 Task: Add Odyssey Traditional Greek Style Feta Cheese Chunk to the cart.
Action: Mouse pressed left at (24, 78)
Screenshot: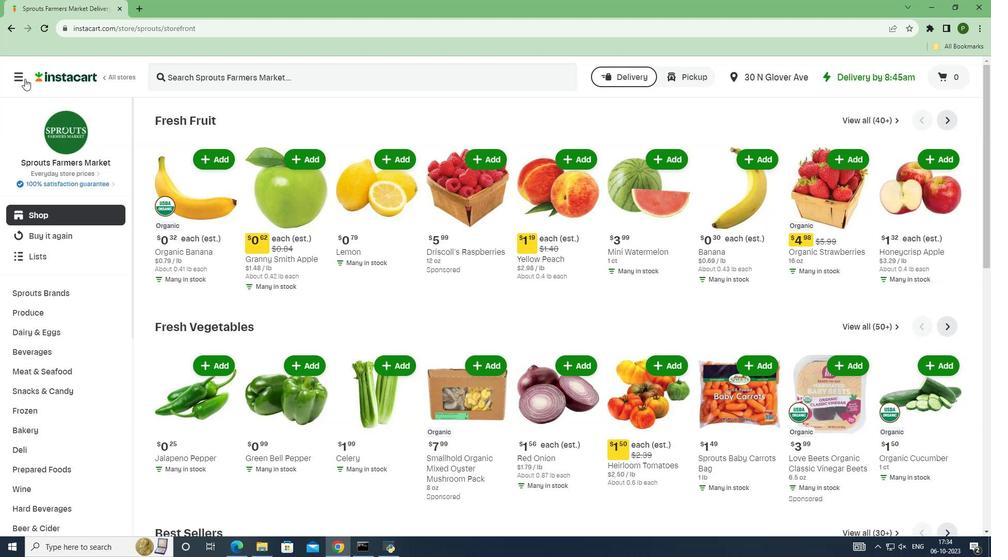 
Action: Mouse moved to (66, 267)
Screenshot: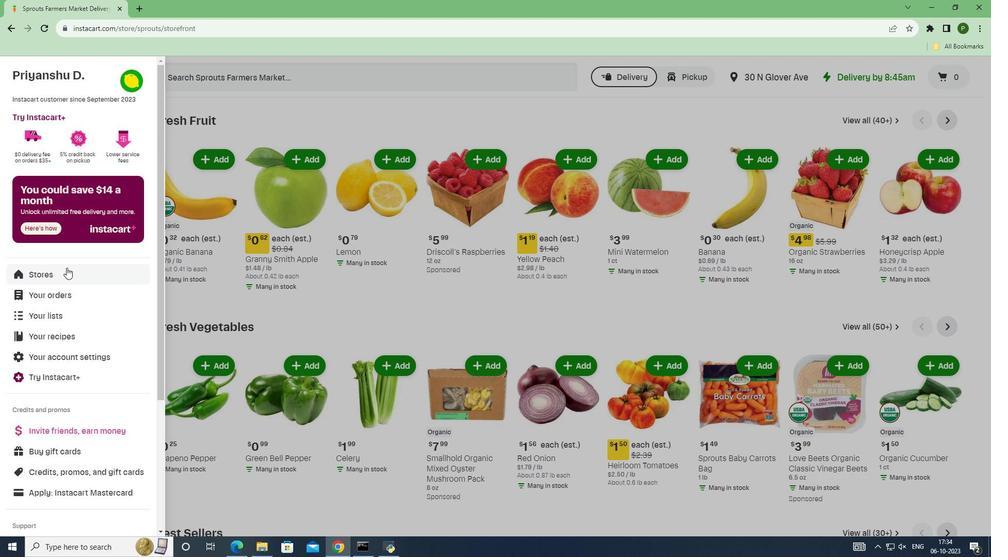 
Action: Mouse pressed left at (66, 267)
Screenshot: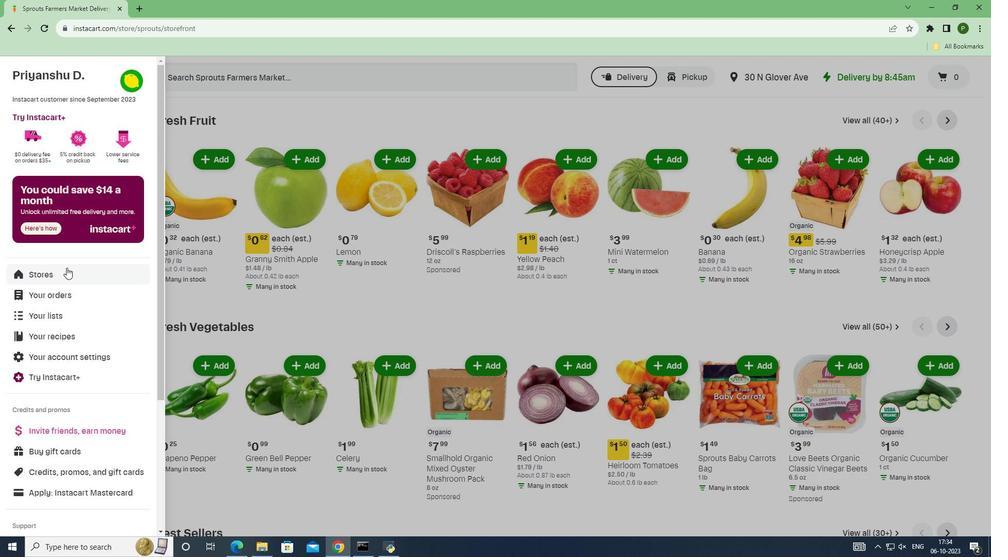 
Action: Mouse moved to (240, 108)
Screenshot: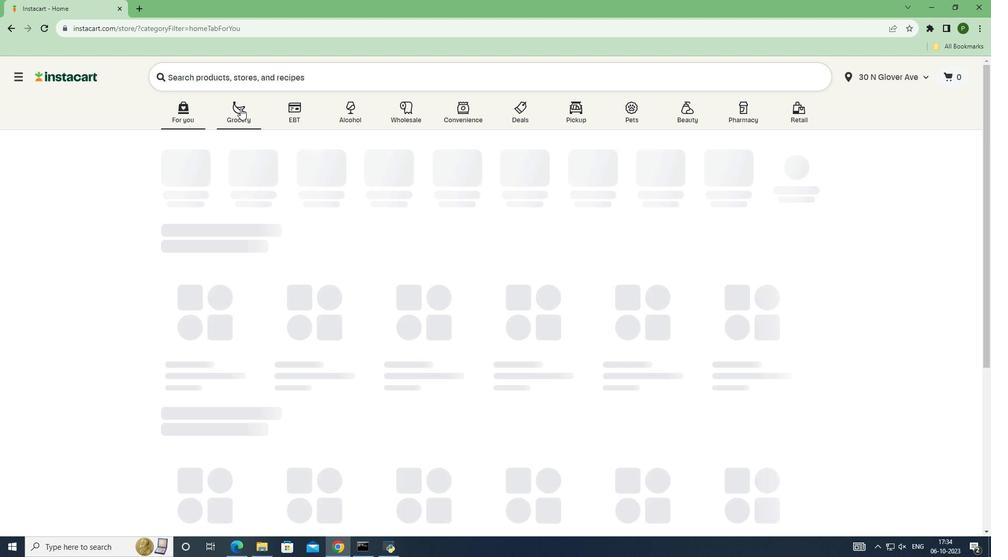
Action: Mouse pressed left at (240, 108)
Screenshot: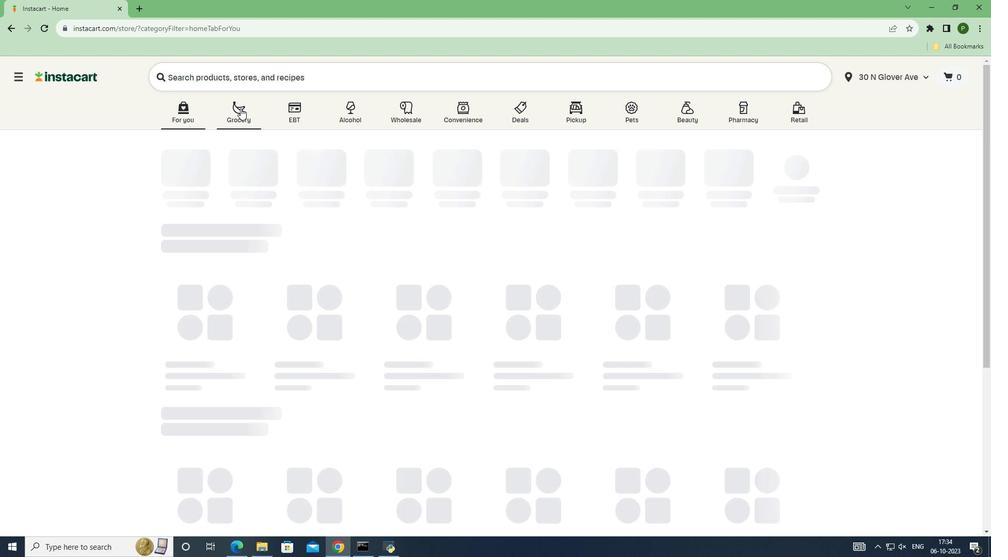 
Action: Mouse moved to (676, 251)
Screenshot: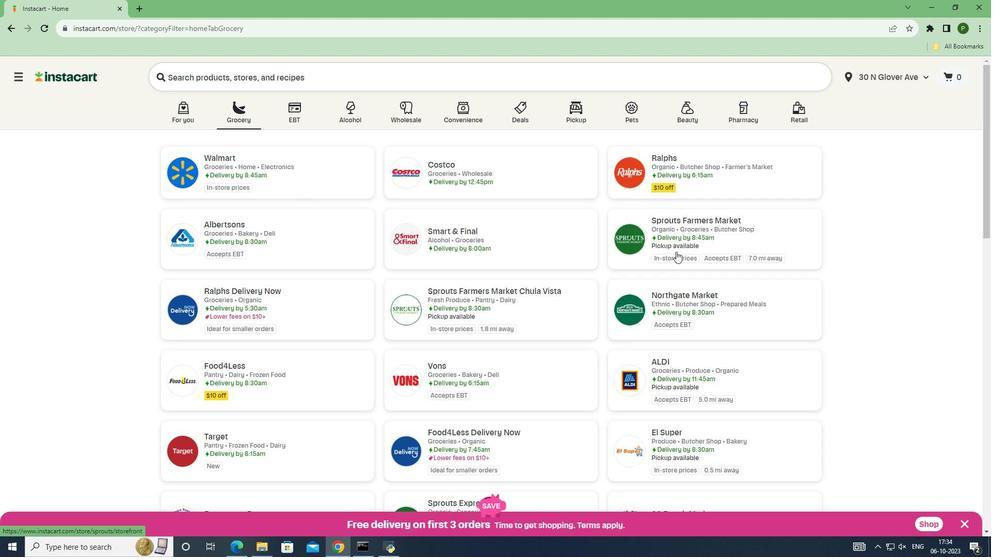 
Action: Mouse pressed left at (676, 251)
Screenshot: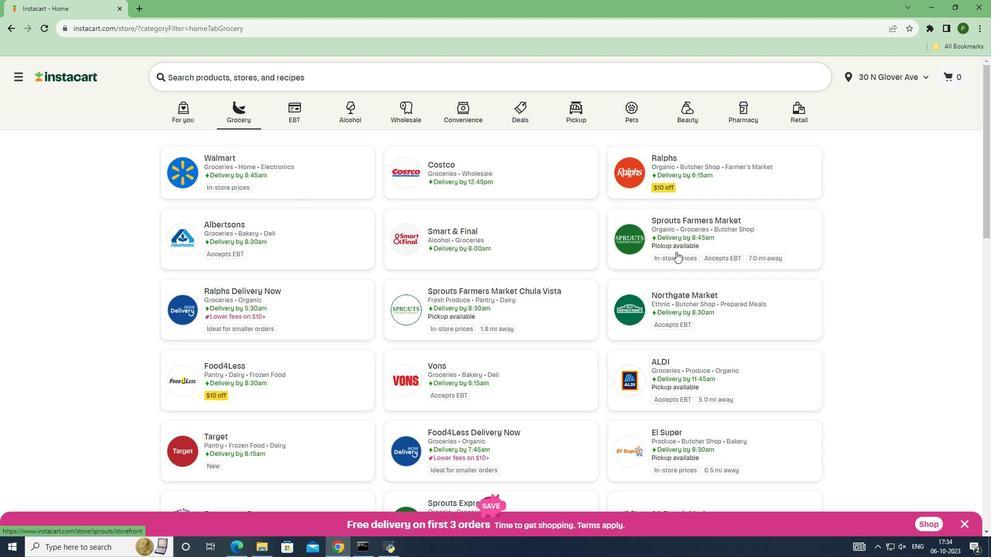 
Action: Mouse moved to (77, 338)
Screenshot: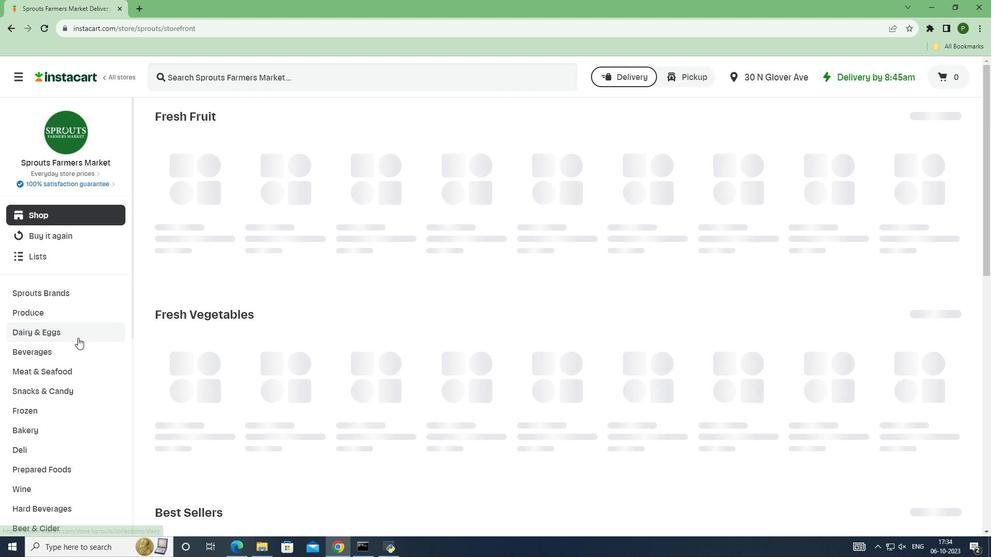 
Action: Mouse pressed left at (77, 338)
Screenshot: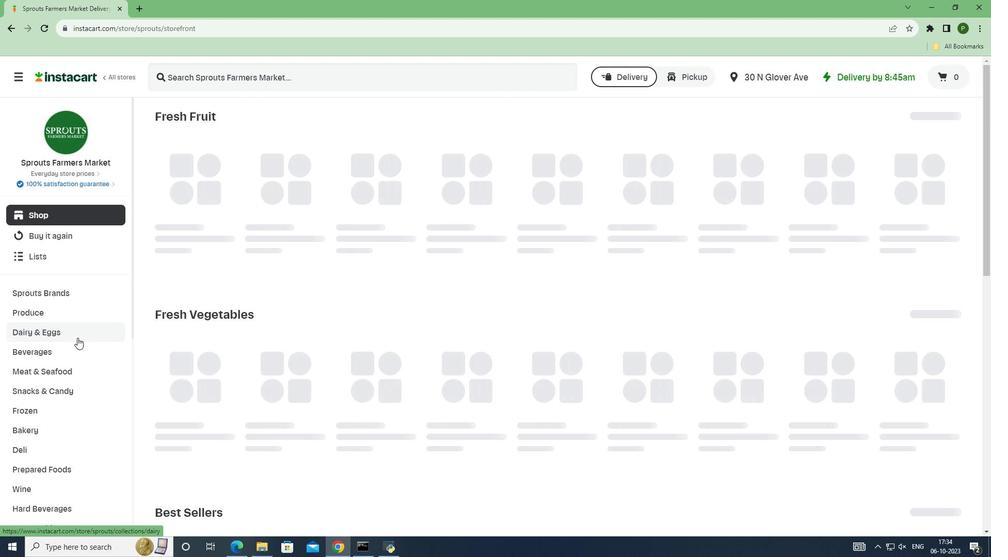 
Action: Mouse moved to (71, 370)
Screenshot: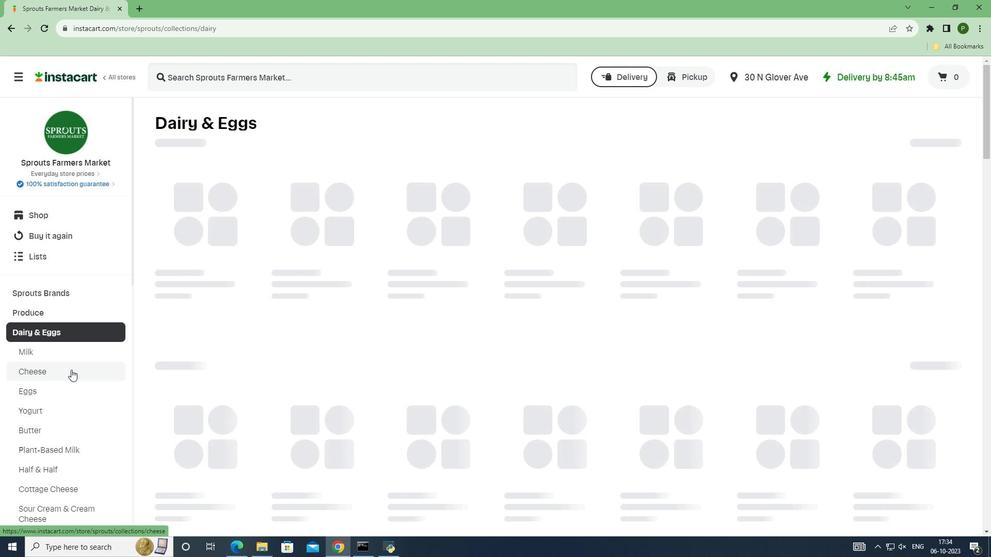 
Action: Mouse pressed left at (71, 370)
Screenshot: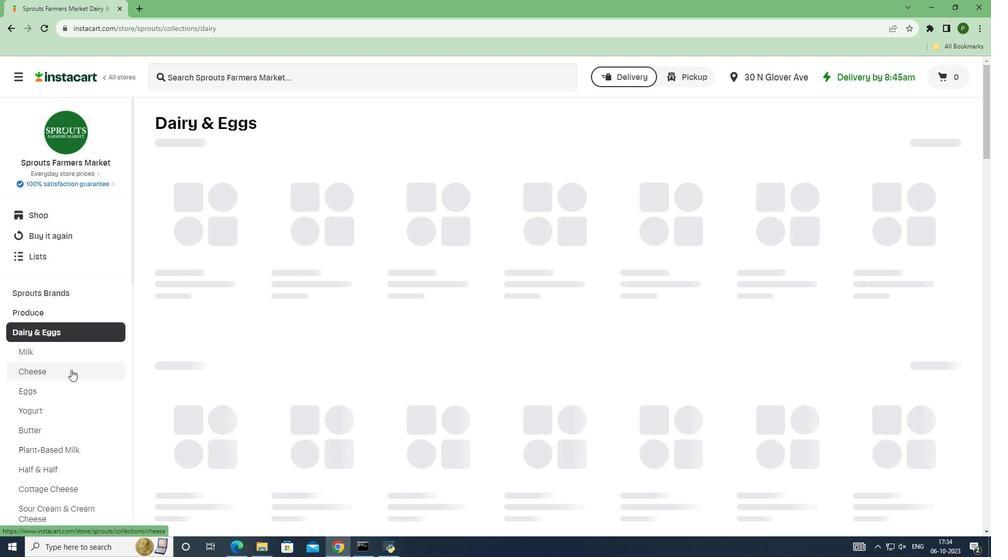
Action: Mouse moved to (196, 78)
Screenshot: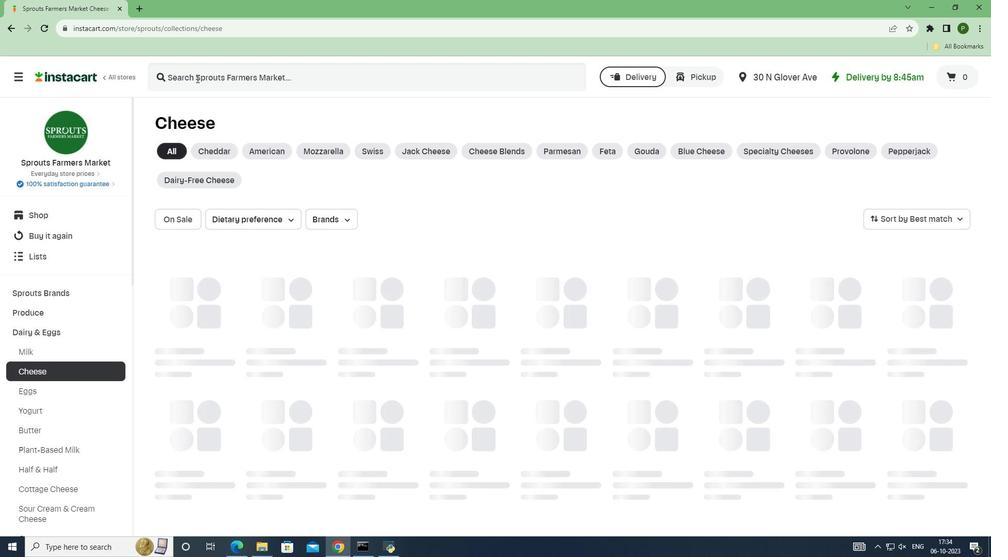 
Action: Mouse pressed left at (196, 78)
Screenshot: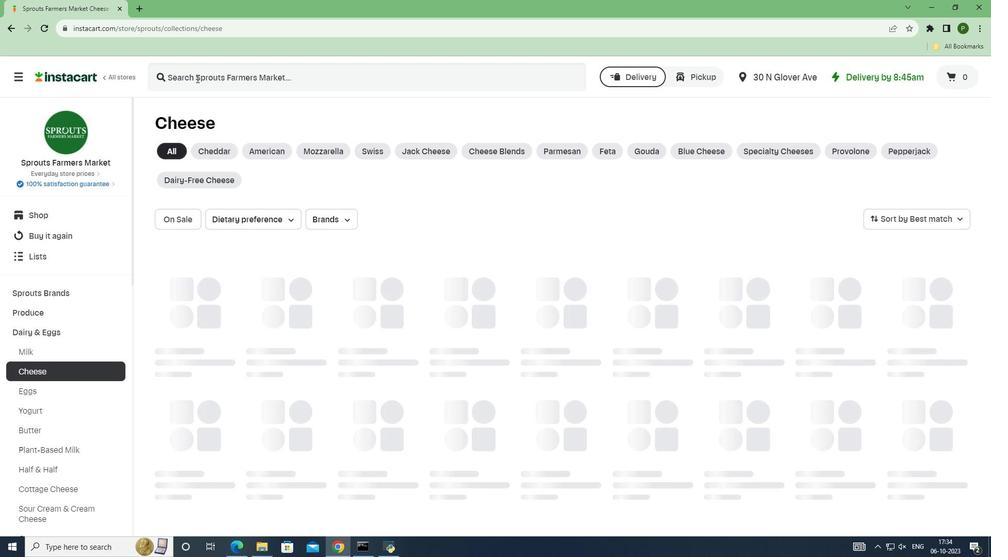 
Action: Key pressed <Key.caps_lock>O<Key.caps_lock>dyssey<Key.space><Key.caps_lock>T<Key.caps_lock>raditional<Key.space><Key.caps_lock>G<Key.caps_lock>reek<Key.space><Key.caps_lock>S<Key.caps_lock>tyle<Key.space><Key.caps_lock>F<Key.caps_lock>etaa<Key.backspace><Key.space><Key.caps_lock>C<Key.caps_lock>heese<Key.space><Key.caps_lock>C<Key.caps_lock>hunk<Key.space><Key.enter>
Screenshot: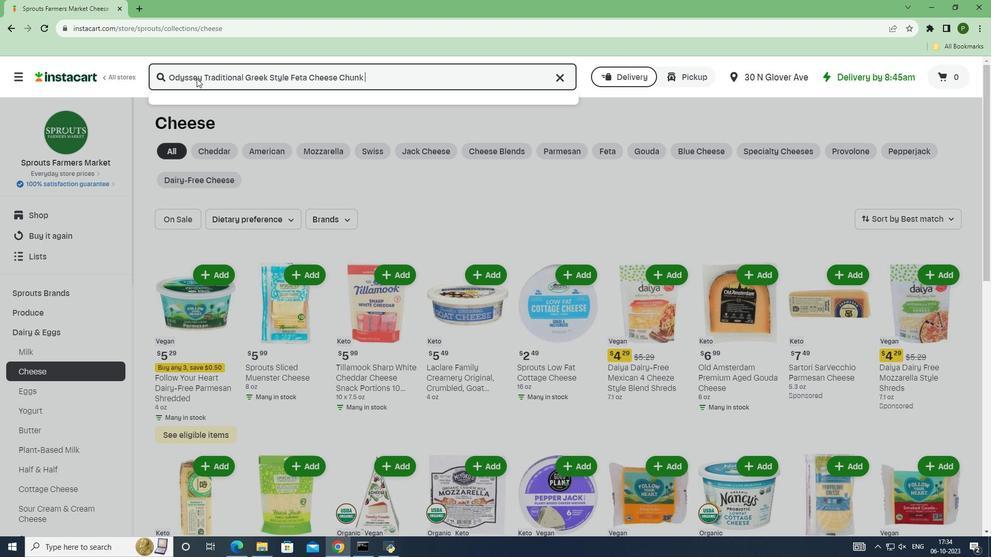 
Action: Mouse moved to (282, 187)
Screenshot: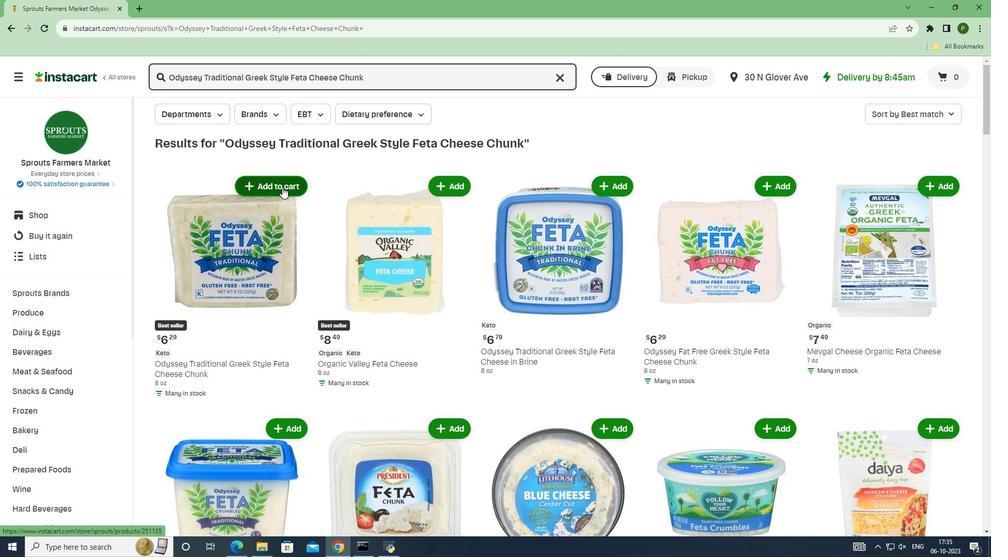 
Action: Mouse pressed left at (282, 187)
Screenshot: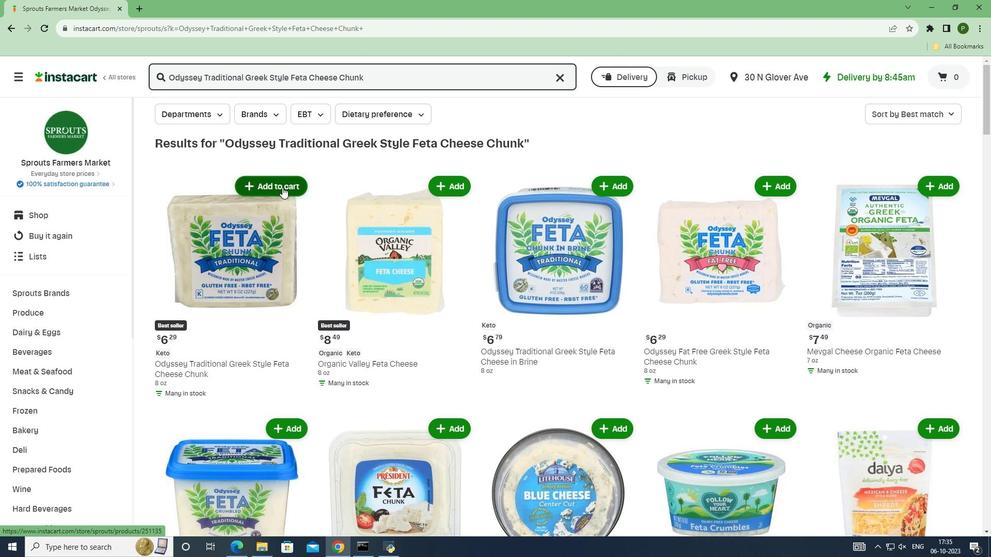 
Action: Mouse moved to (323, 222)
Screenshot: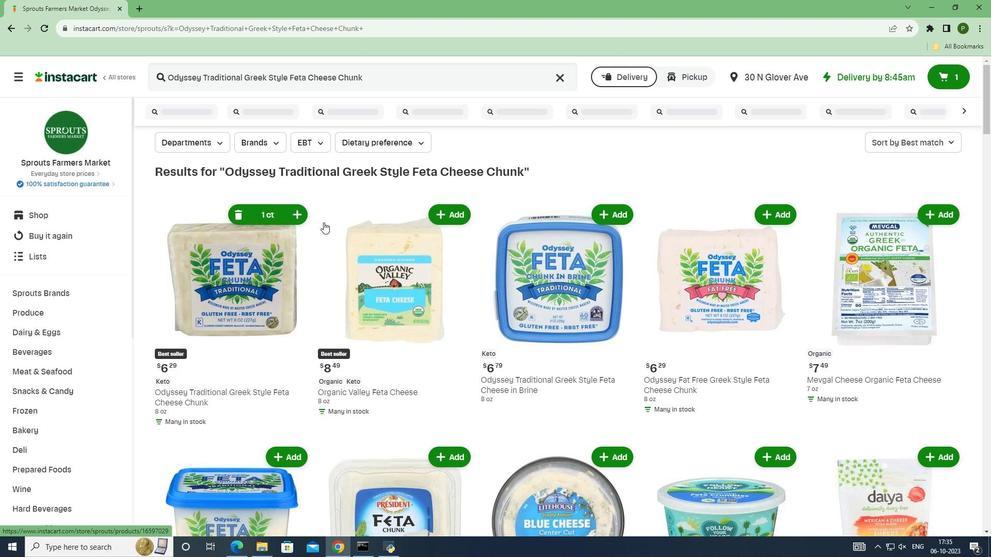 
